 Task: Add an action where "Status category is Solved" in Customer not responding.
Action: Mouse moved to (27, 247)
Screenshot: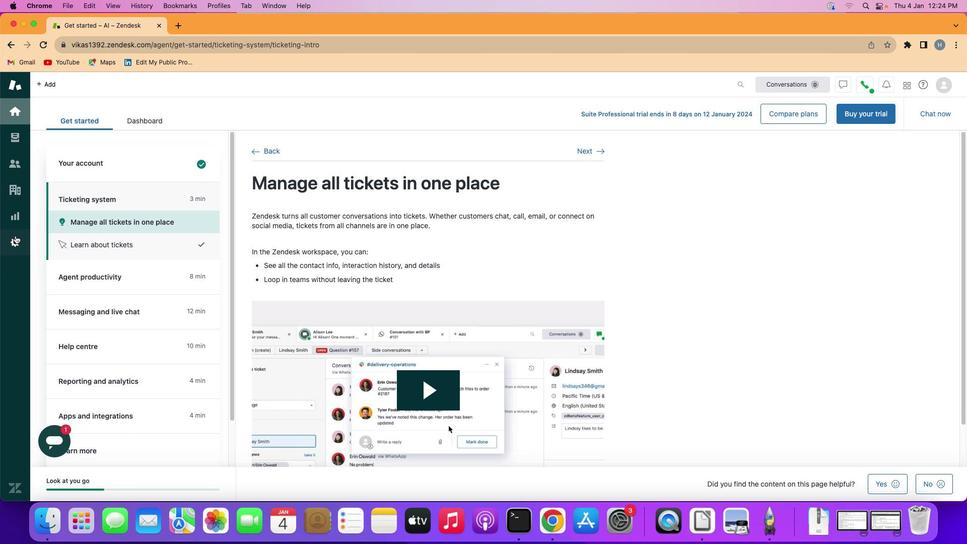 
Action: Mouse pressed left at (27, 247)
Screenshot: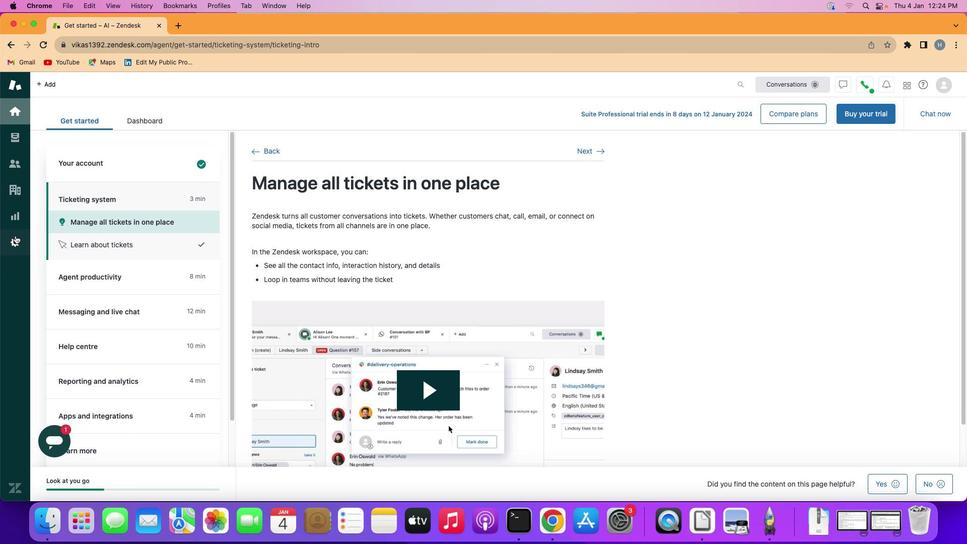 
Action: Mouse moved to (202, 425)
Screenshot: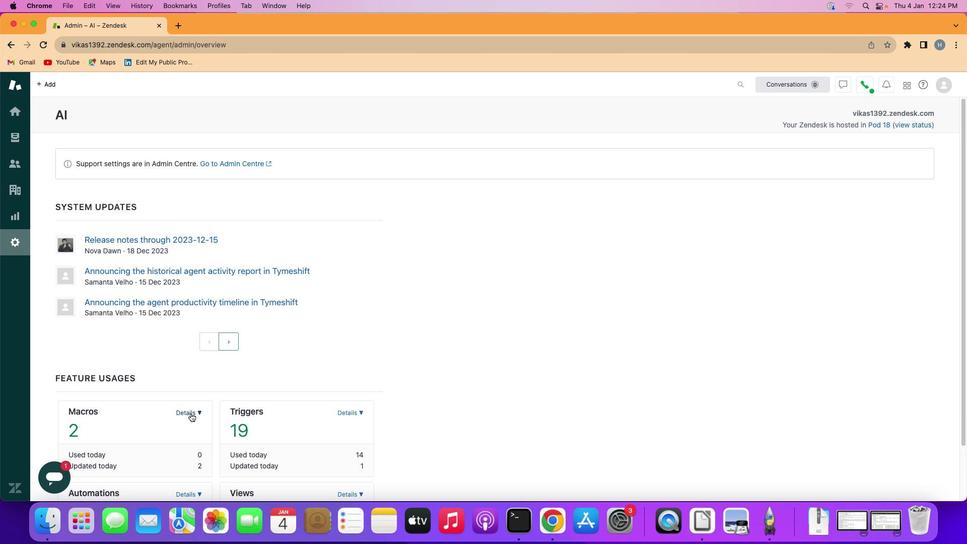 
Action: Mouse pressed left at (202, 425)
Screenshot: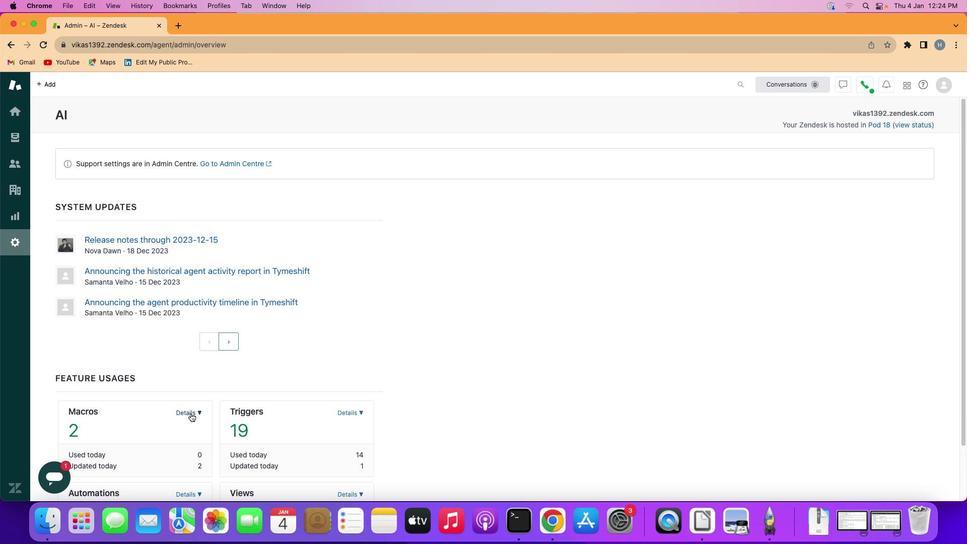 
Action: Mouse moved to (168, 477)
Screenshot: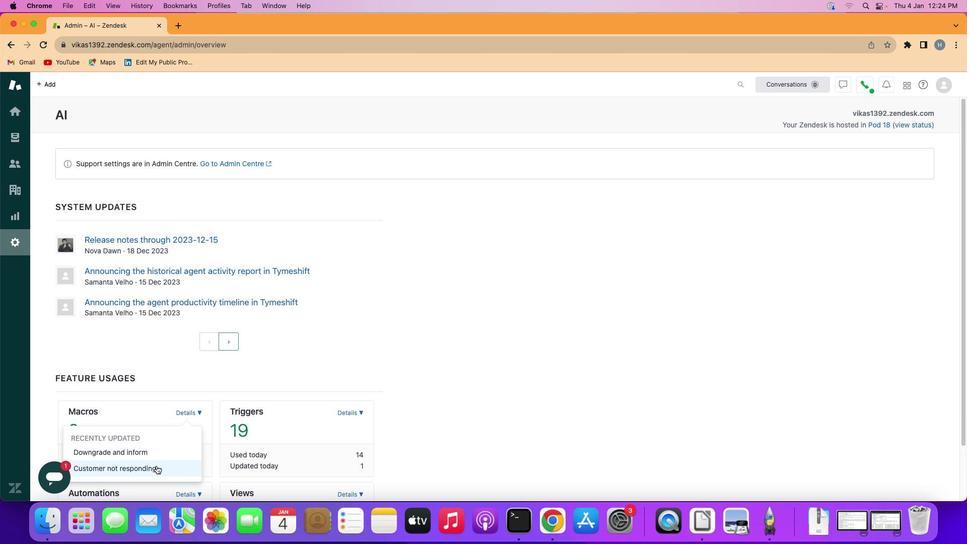 
Action: Mouse pressed left at (168, 477)
Screenshot: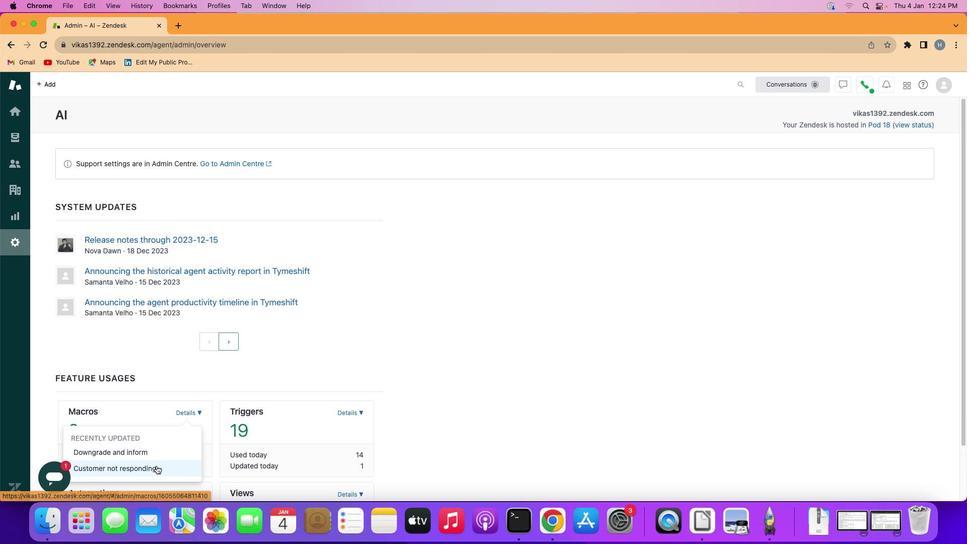 
Action: Mouse moved to (161, 378)
Screenshot: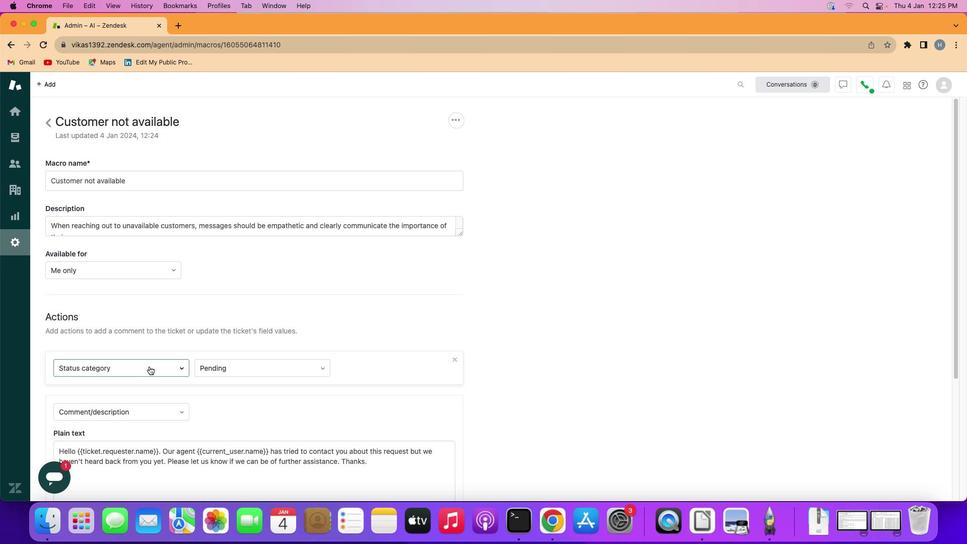 
Action: Mouse pressed left at (161, 378)
Screenshot: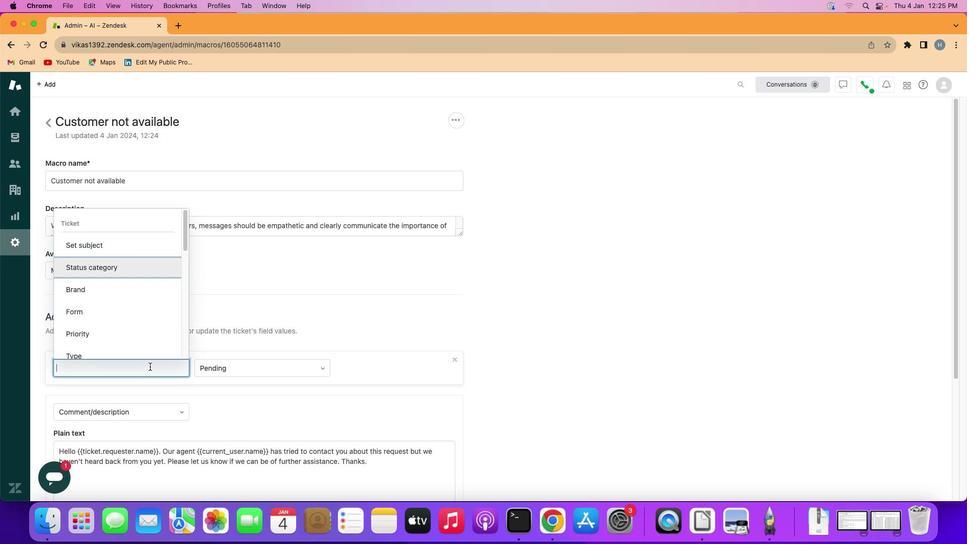 
Action: Mouse moved to (151, 282)
Screenshot: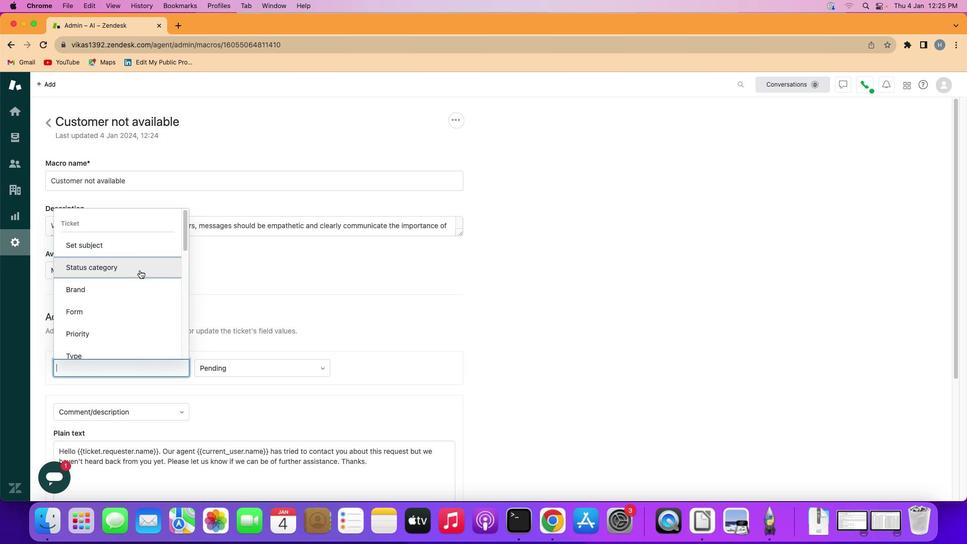 
Action: Mouse pressed left at (151, 282)
Screenshot: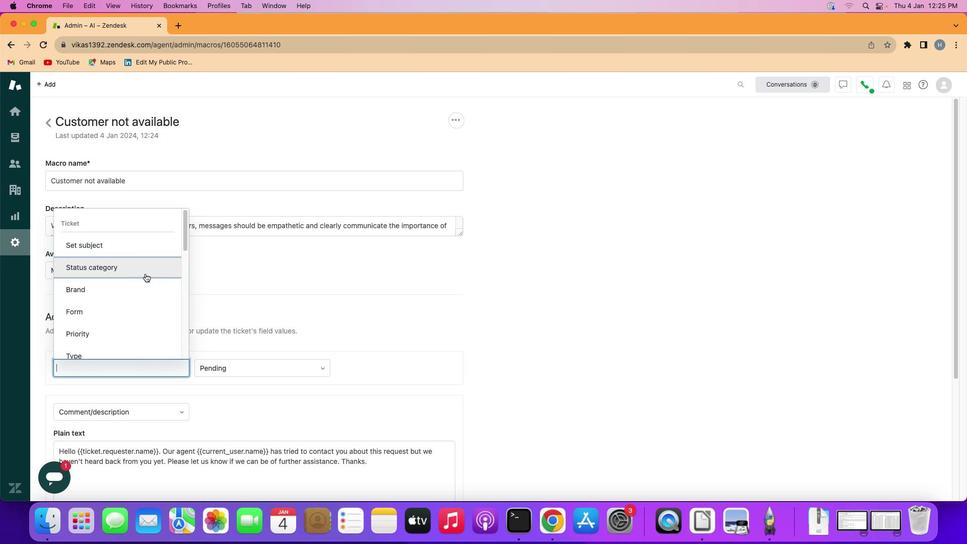 
Action: Mouse moved to (240, 380)
Screenshot: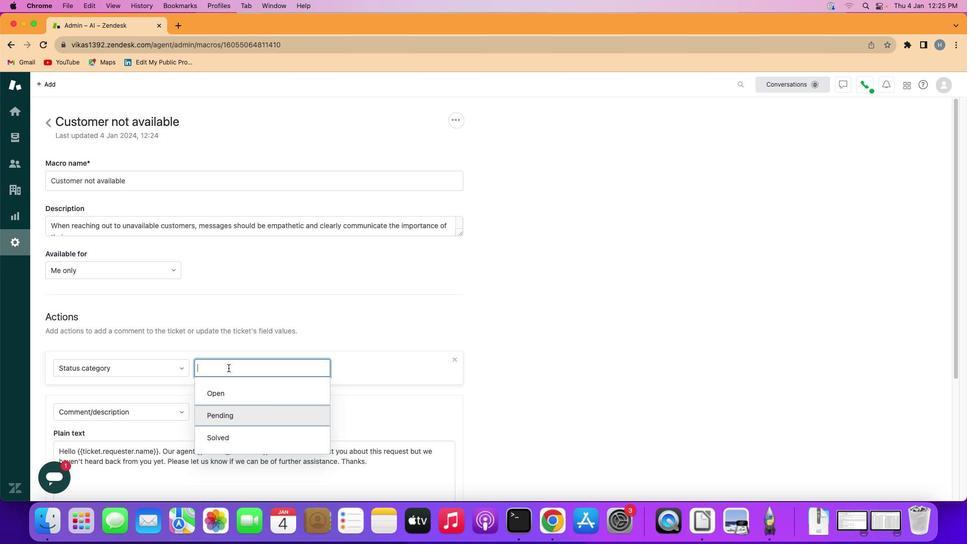 
Action: Mouse pressed left at (240, 380)
Screenshot: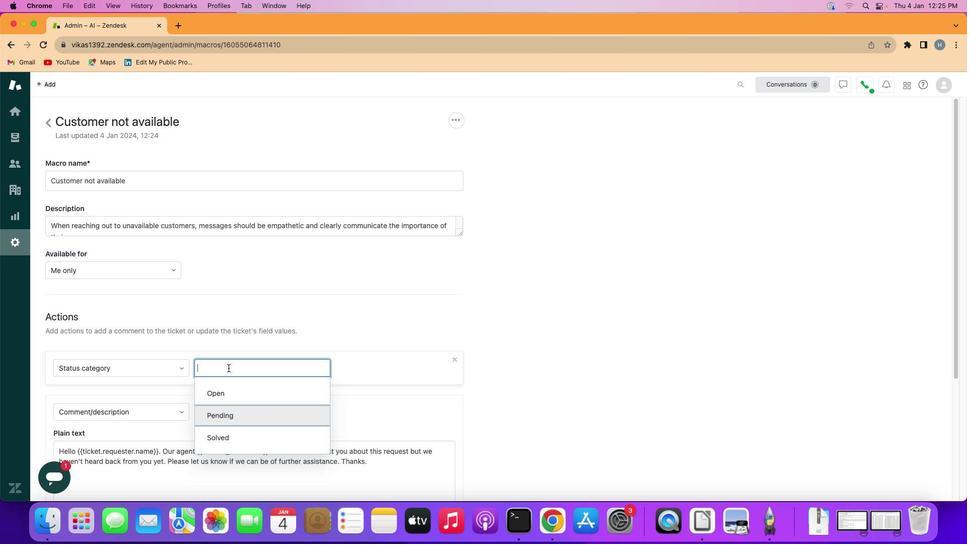 
Action: Mouse moved to (260, 444)
Screenshot: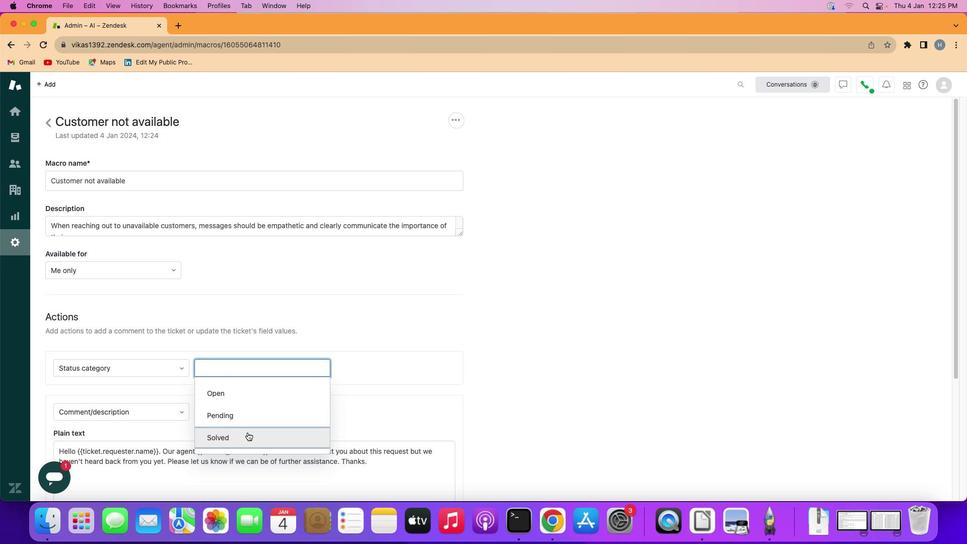 
Action: Mouse pressed left at (260, 444)
Screenshot: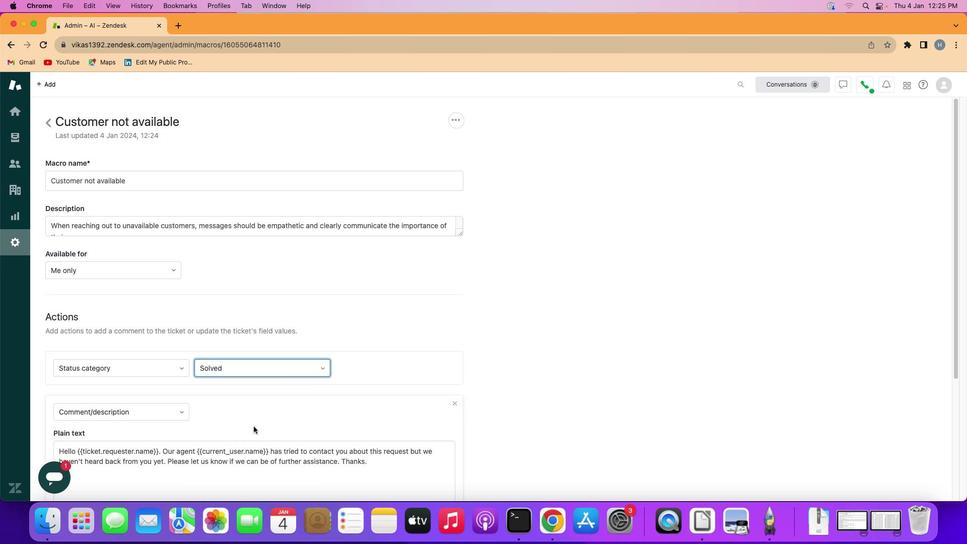 
Action: Mouse moved to (411, 448)
Screenshot: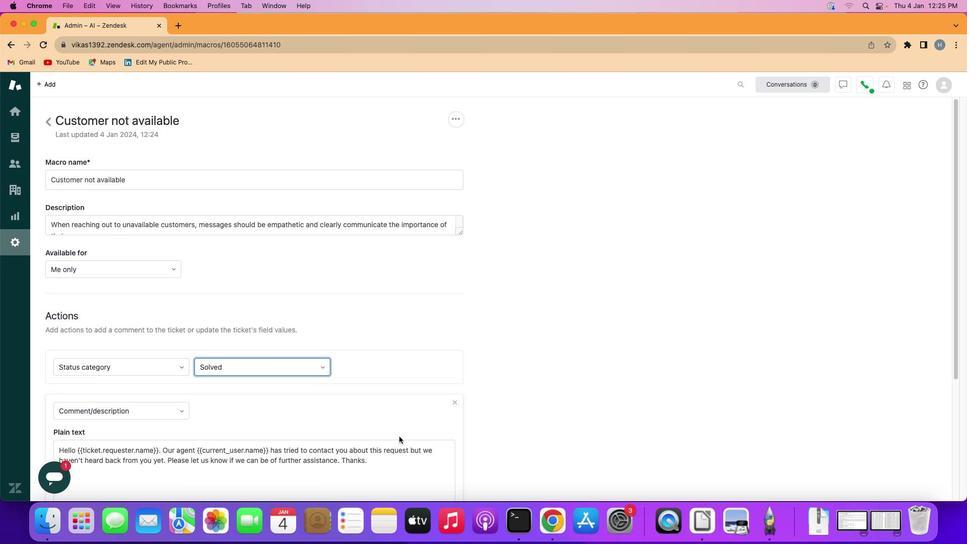 
Action: Mouse scrolled (411, 448) with delta (12, 11)
Screenshot: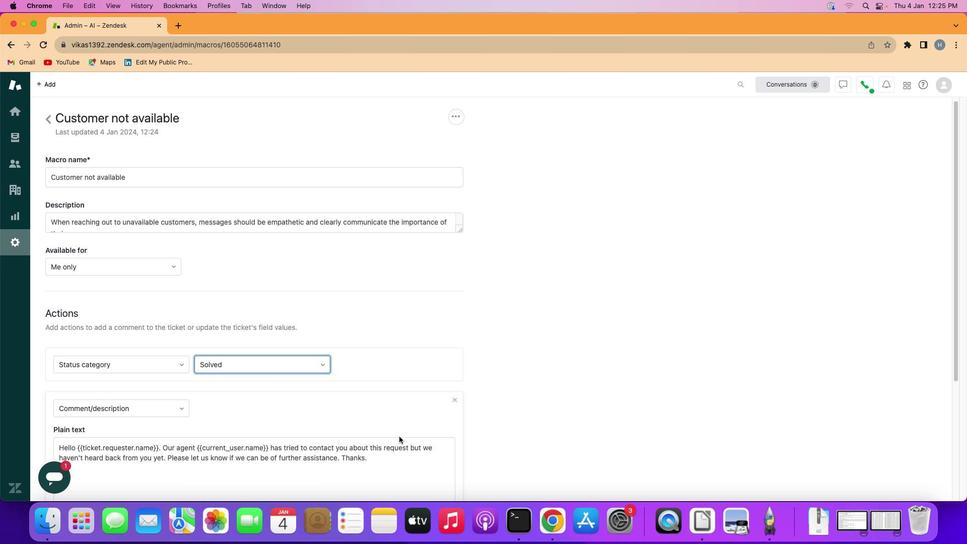 
Action: Mouse scrolled (411, 448) with delta (12, 11)
Screenshot: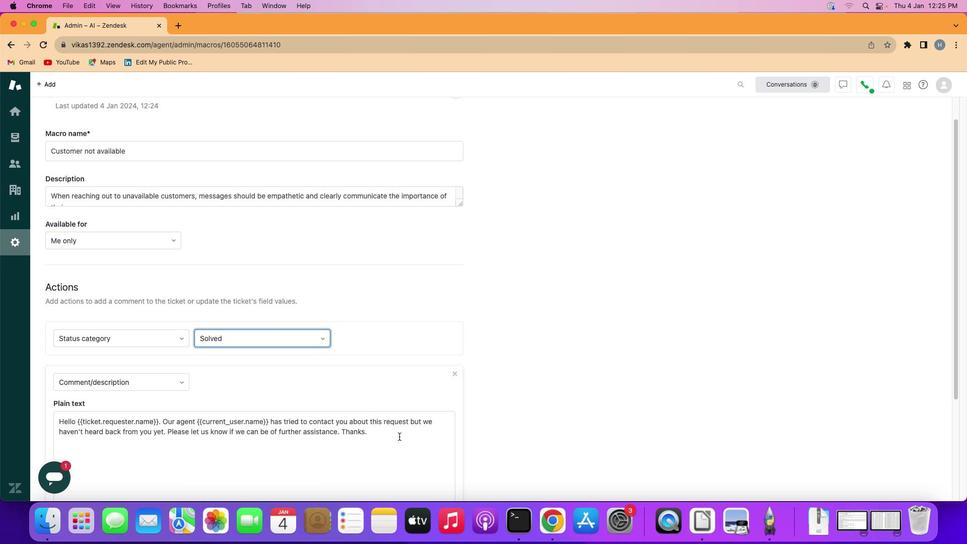 
Action: Mouse scrolled (411, 448) with delta (12, 11)
Screenshot: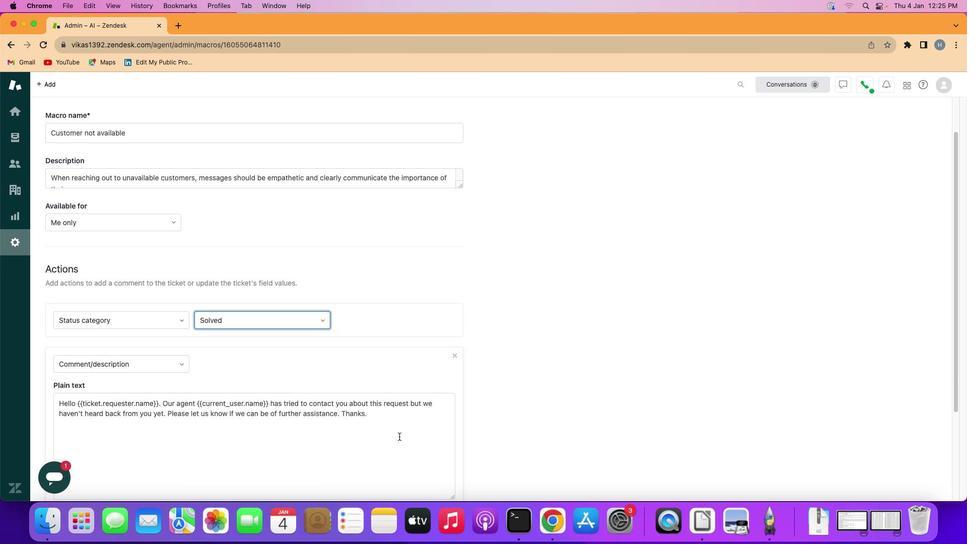 
Action: Mouse moved to (412, 448)
Screenshot: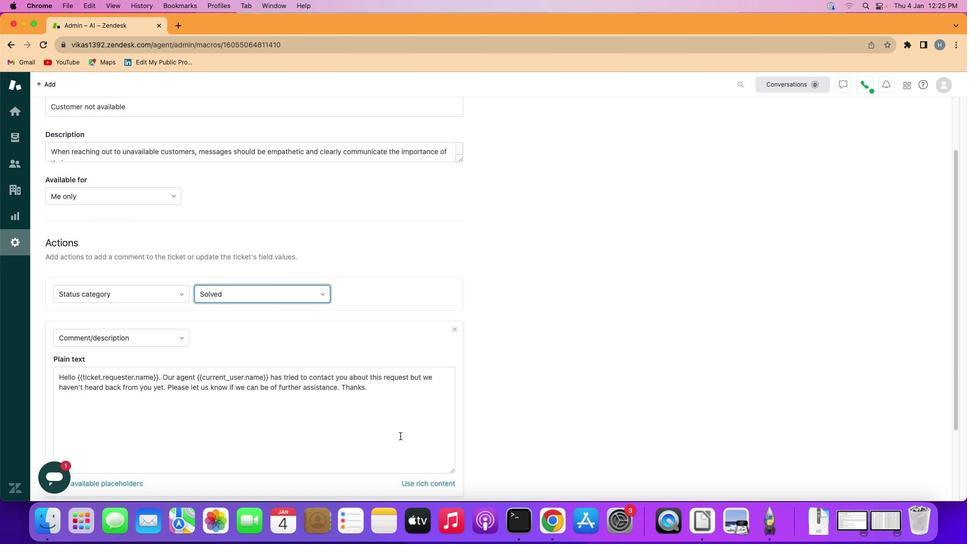 
Action: Mouse scrolled (412, 448) with delta (12, 11)
Screenshot: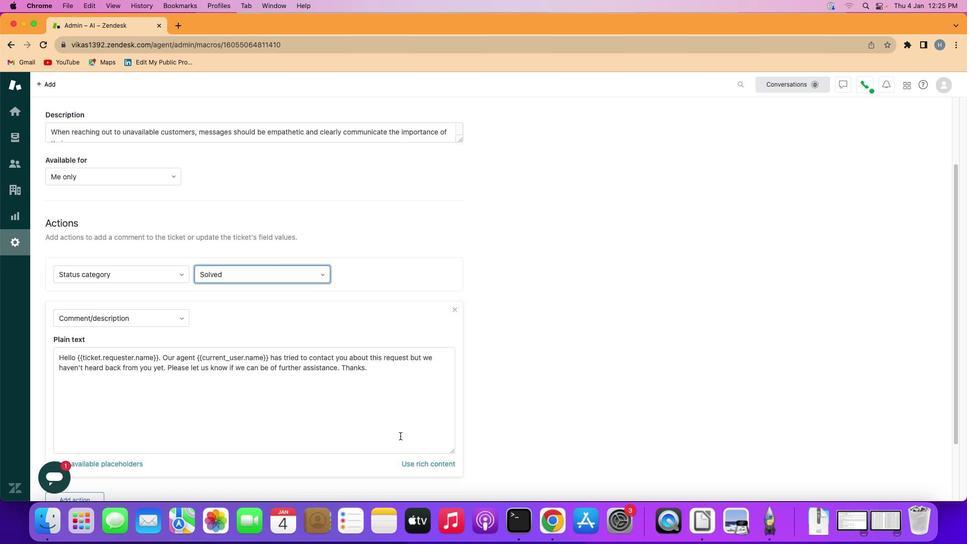 
Action: Mouse scrolled (412, 448) with delta (12, 13)
Screenshot: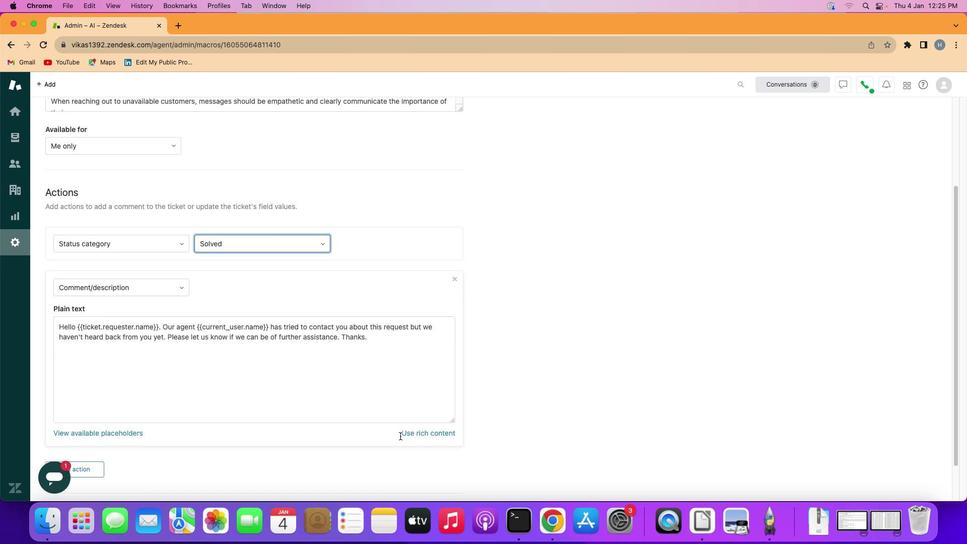 
Action: Mouse scrolled (412, 448) with delta (12, 10)
Screenshot: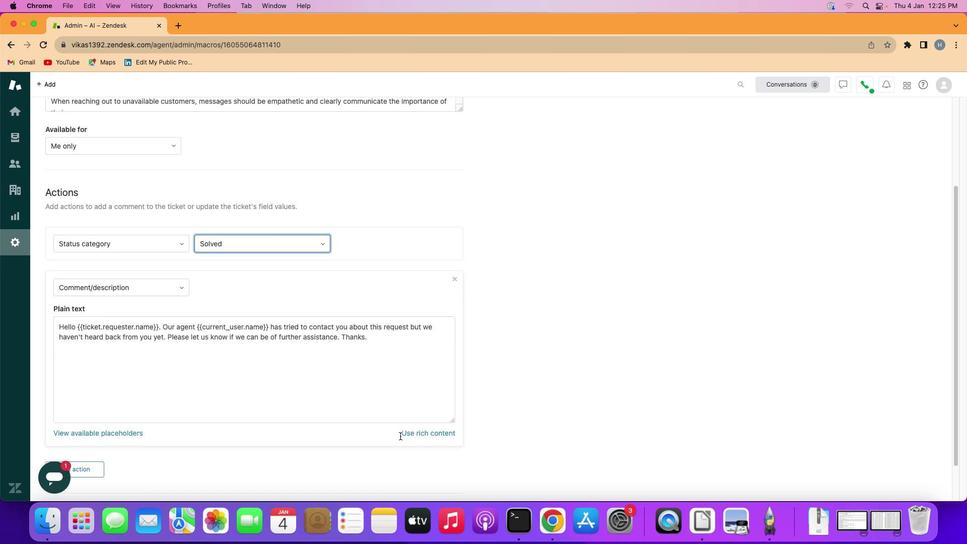 
Action: Mouse scrolled (412, 448) with delta (12, 10)
Screenshot: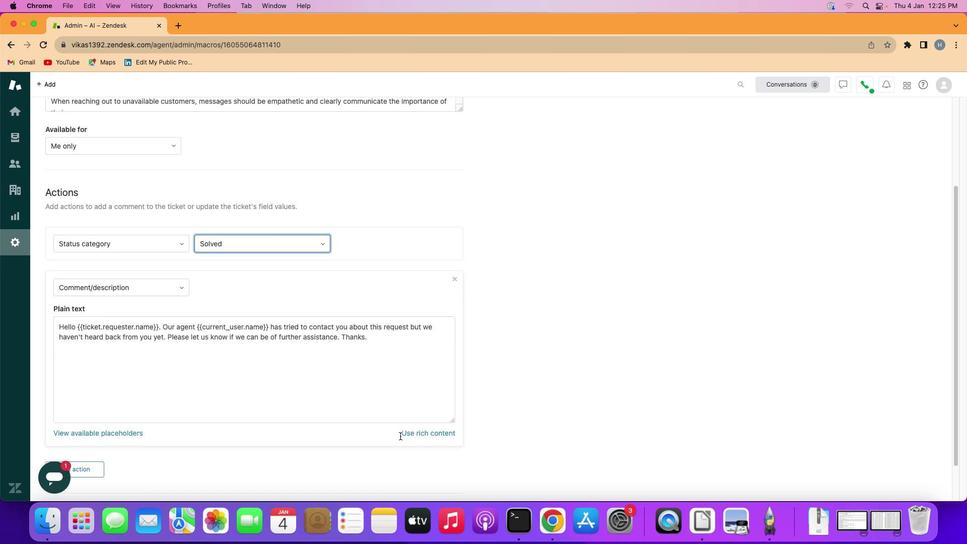 
Action: Mouse scrolled (412, 448) with delta (12, 9)
Screenshot: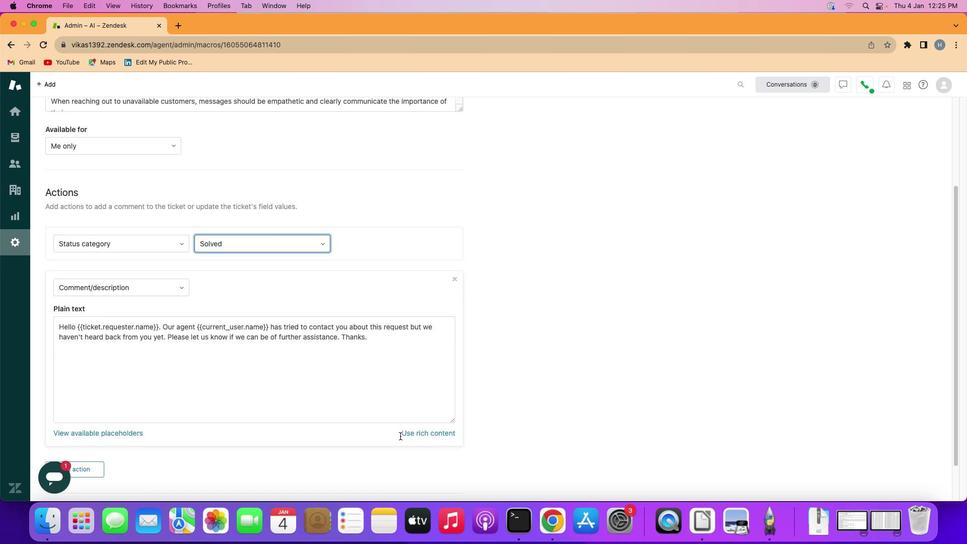 
Action: Mouse scrolled (412, 448) with delta (12, 8)
Screenshot: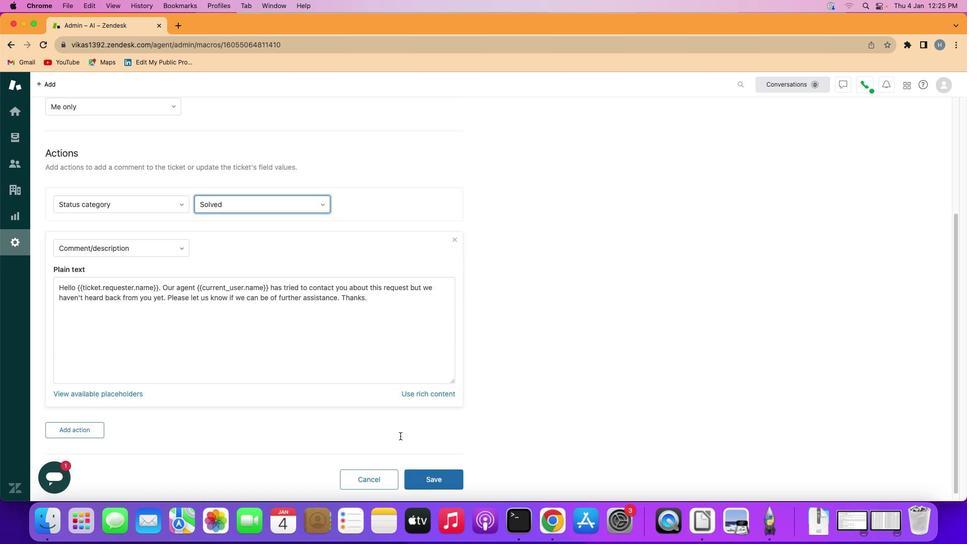 
Action: Mouse scrolled (412, 448) with delta (12, 11)
Screenshot: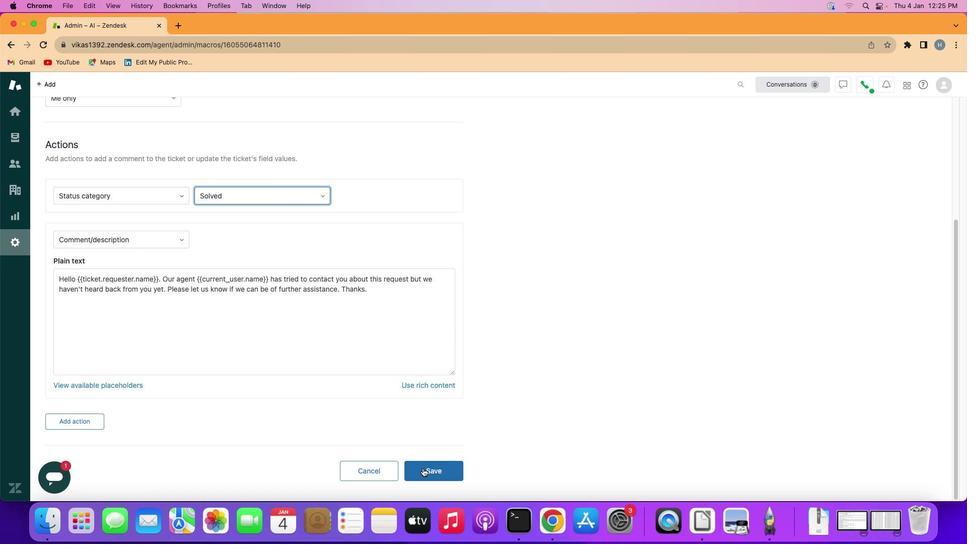 
Action: Mouse moved to (443, 487)
Screenshot: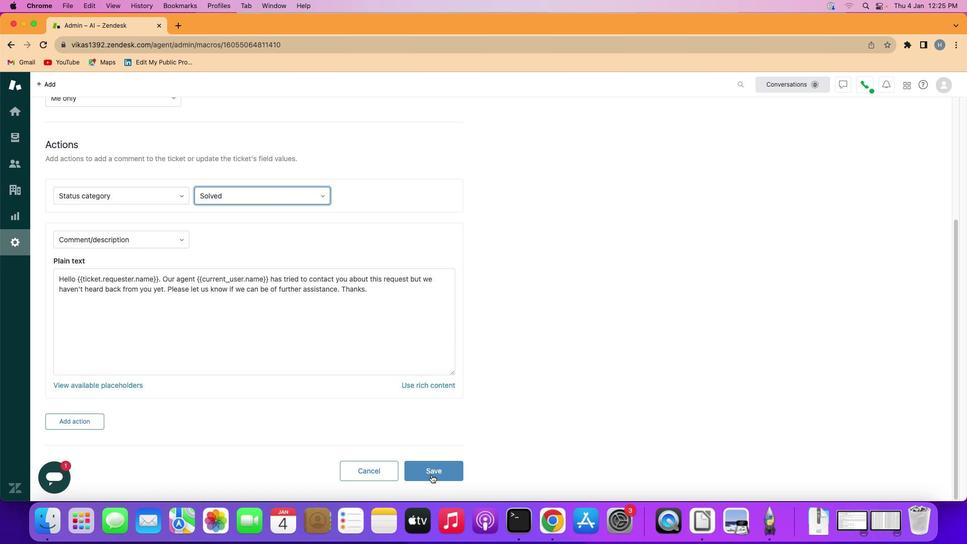 
Action: Mouse pressed left at (443, 487)
Screenshot: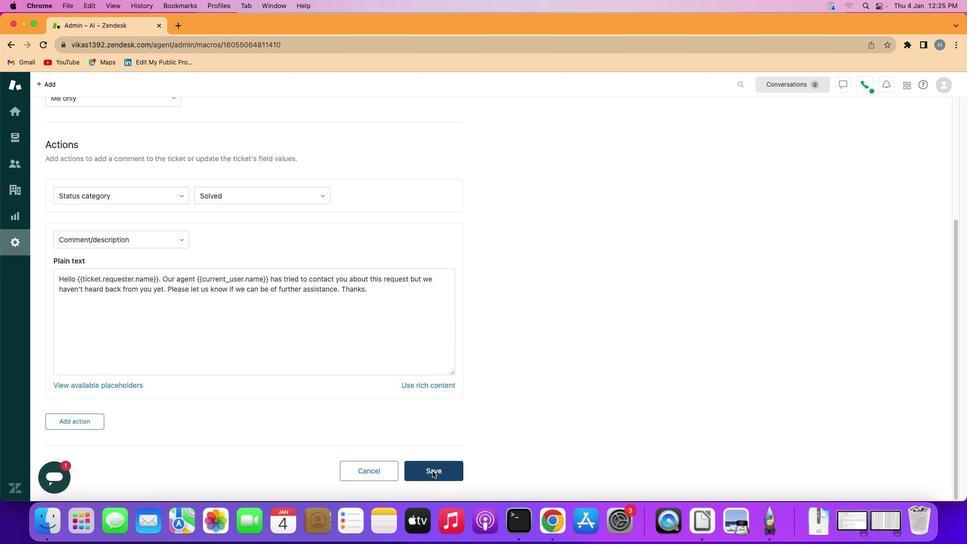 
Action: Mouse moved to (536, 327)
Screenshot: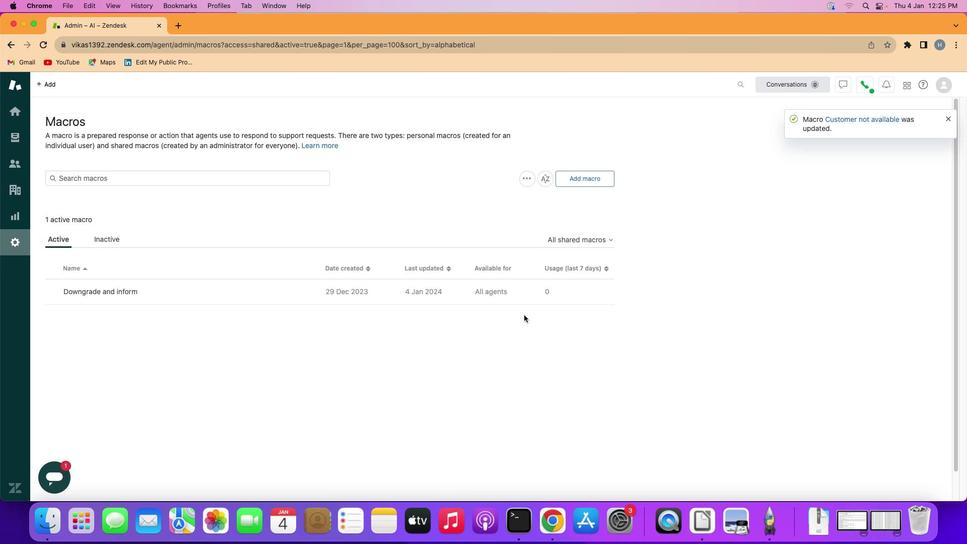 
